 Task: Create a rule from the Agile list, Priority changed -> Complete task in the project AmpTech if Priority Cleared then Complete Task
Action: Mouse moved to (1199, 201)
Screenshot: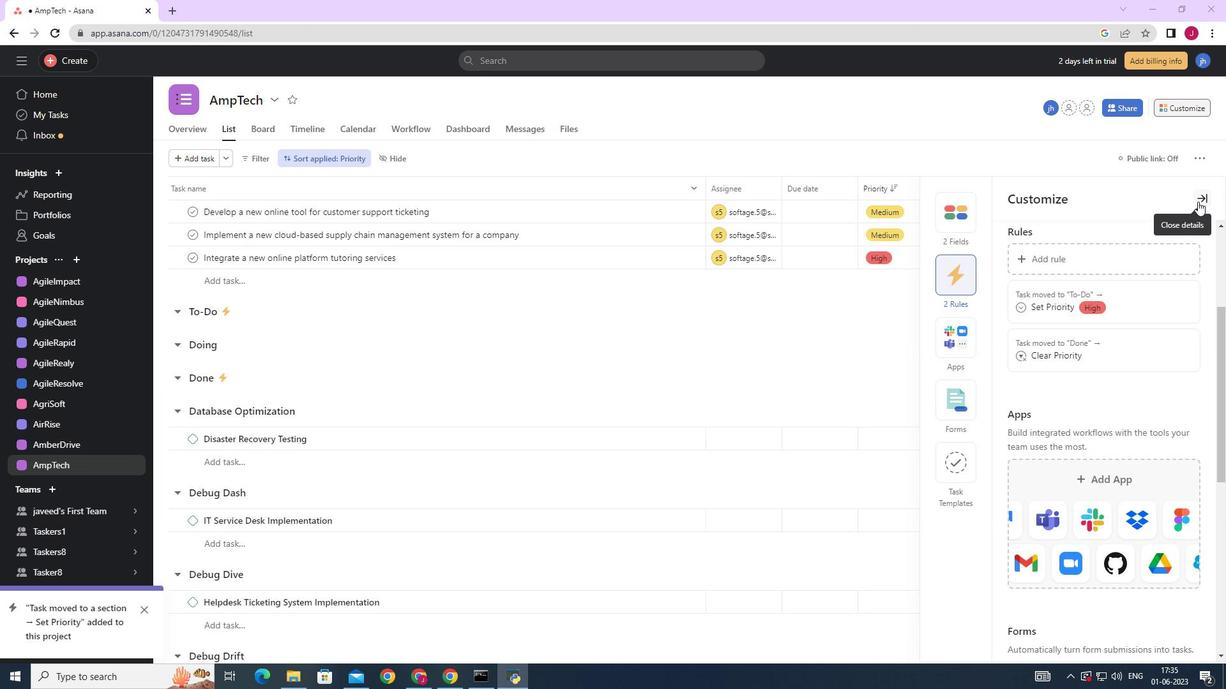 
Action: Mouse pressed left at (1198, 201)
Screenshot: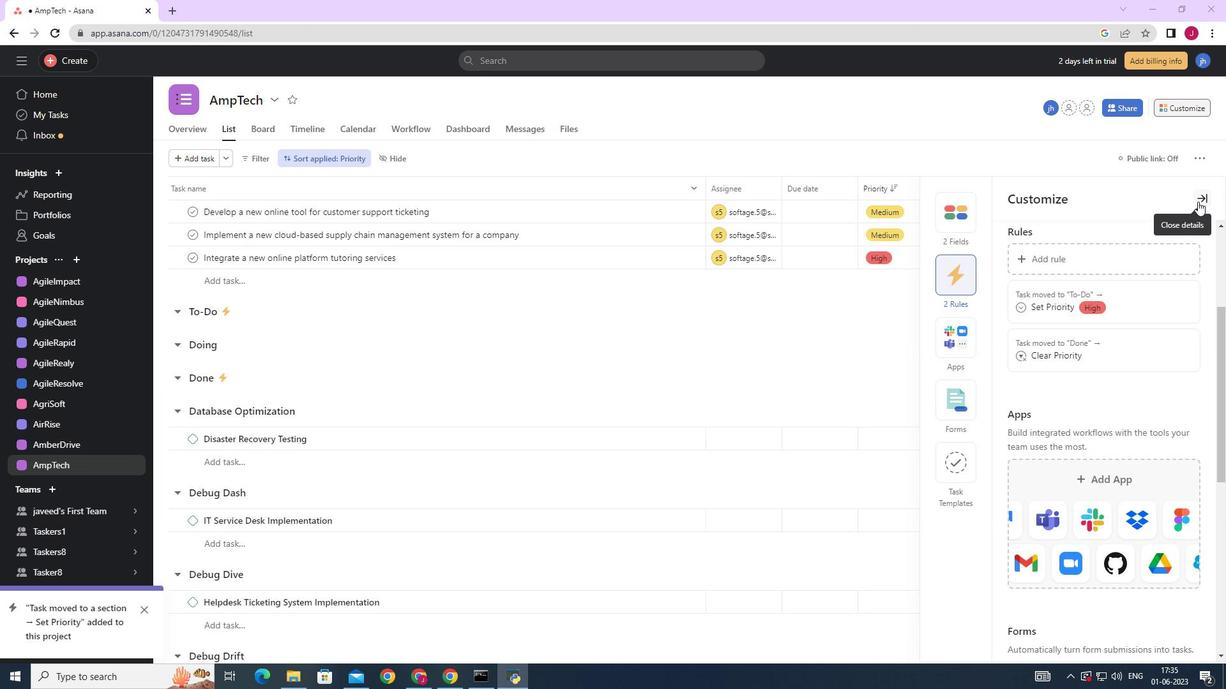 
Action: Mouse moved to (1193, 109)
Screenshot: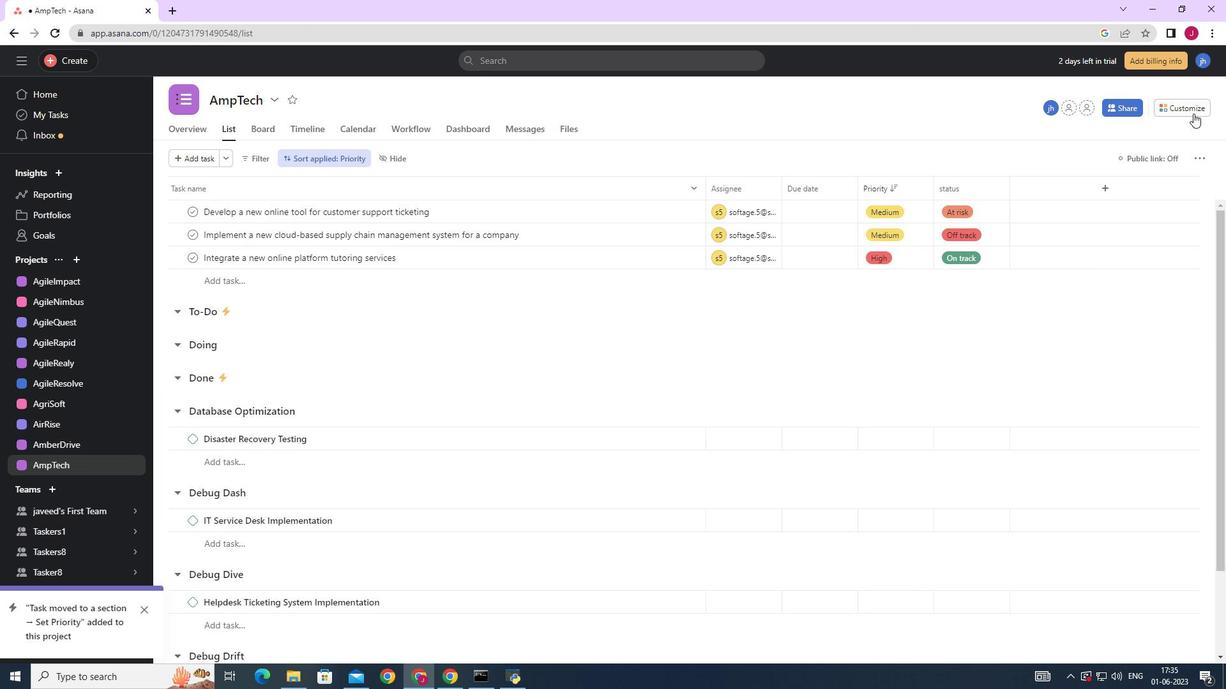 
Action: Mouse pressed left at (1193, 109)
Screenshot: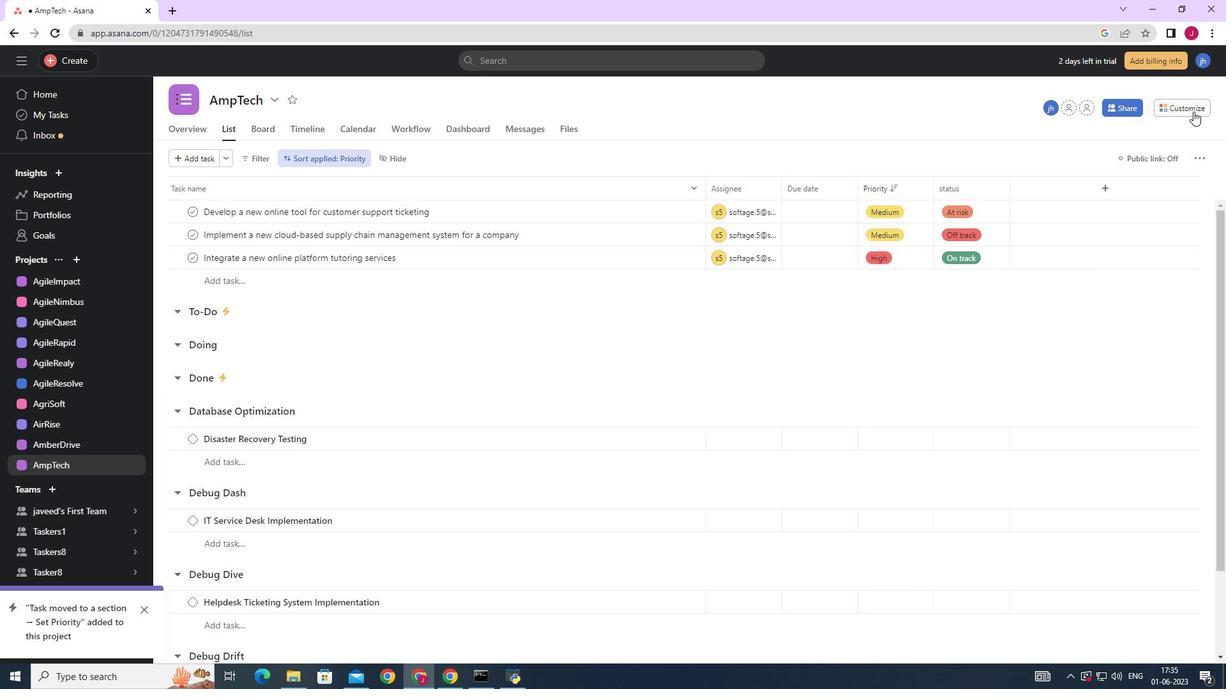 
Action: Mouse moved to (955, 267)
Screenshot: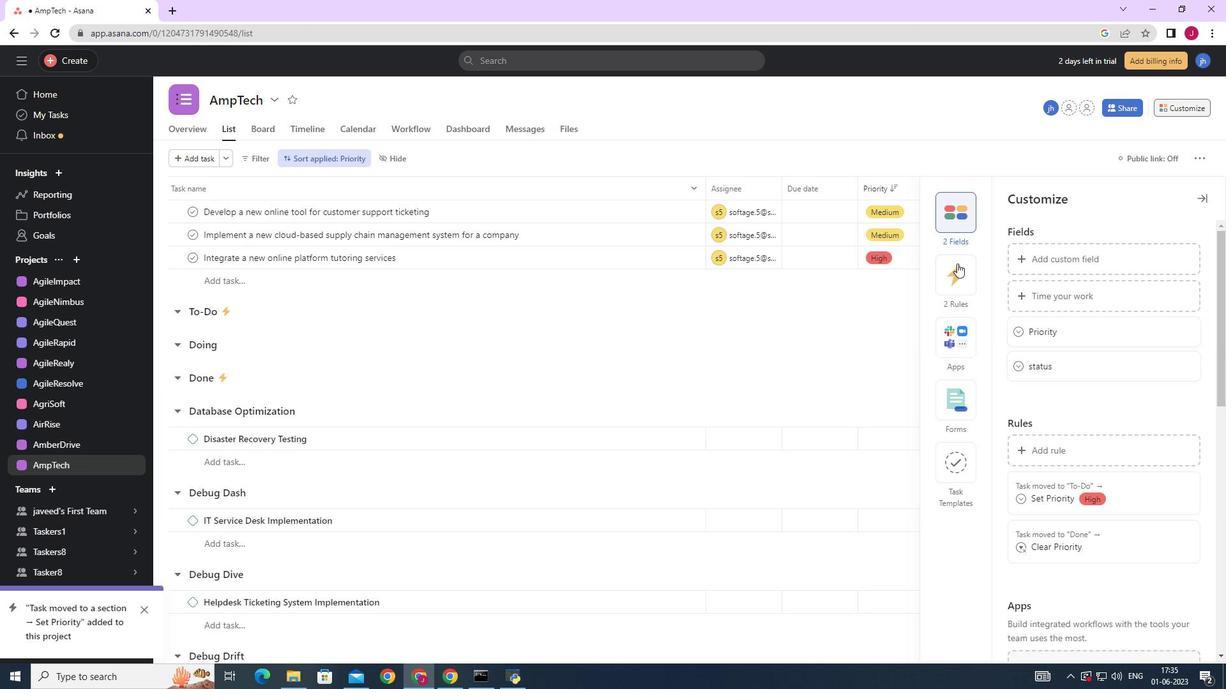 
Action: Mouse pressed left at (955, 267)
Screenshot: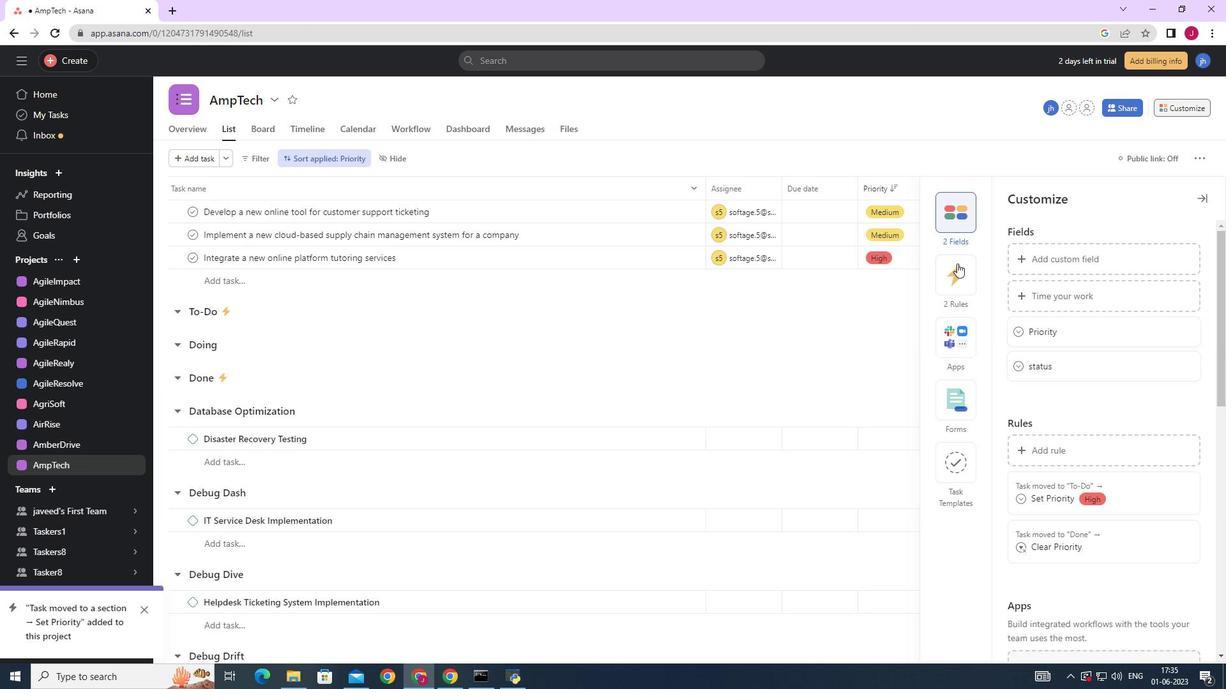 
Action: Mouse moved to (1042, 254)
Screenshot: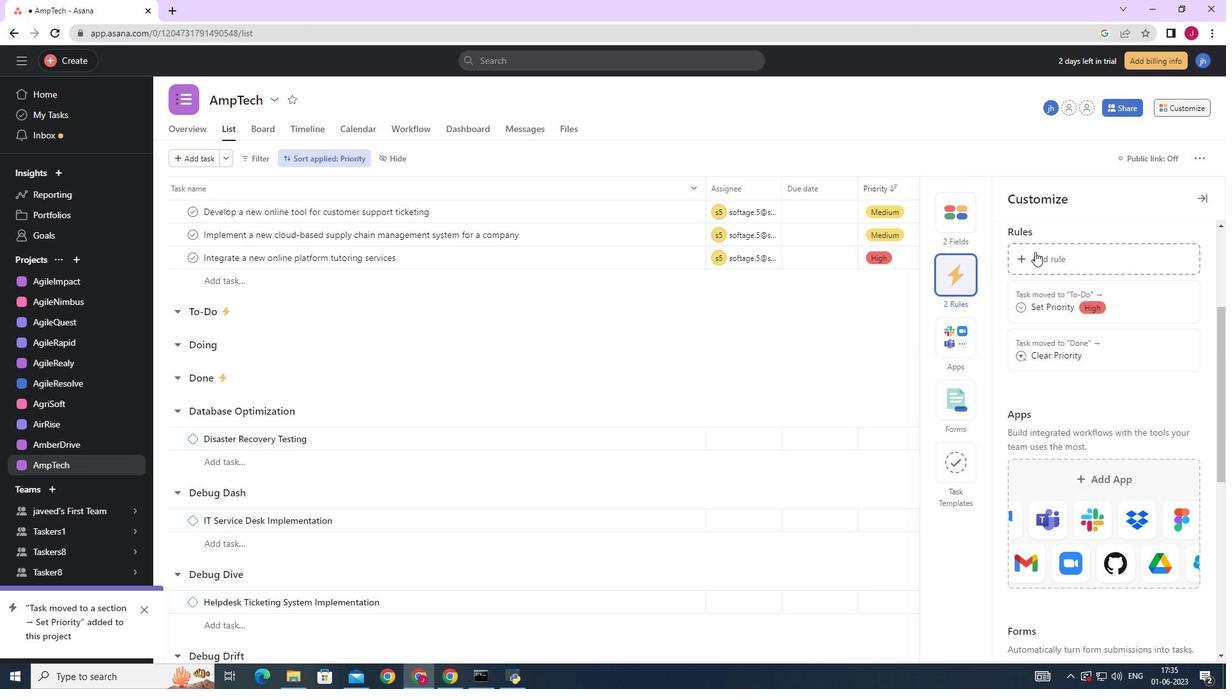 
Action: Mouse pressed left at (1042, 254)
Screenshot: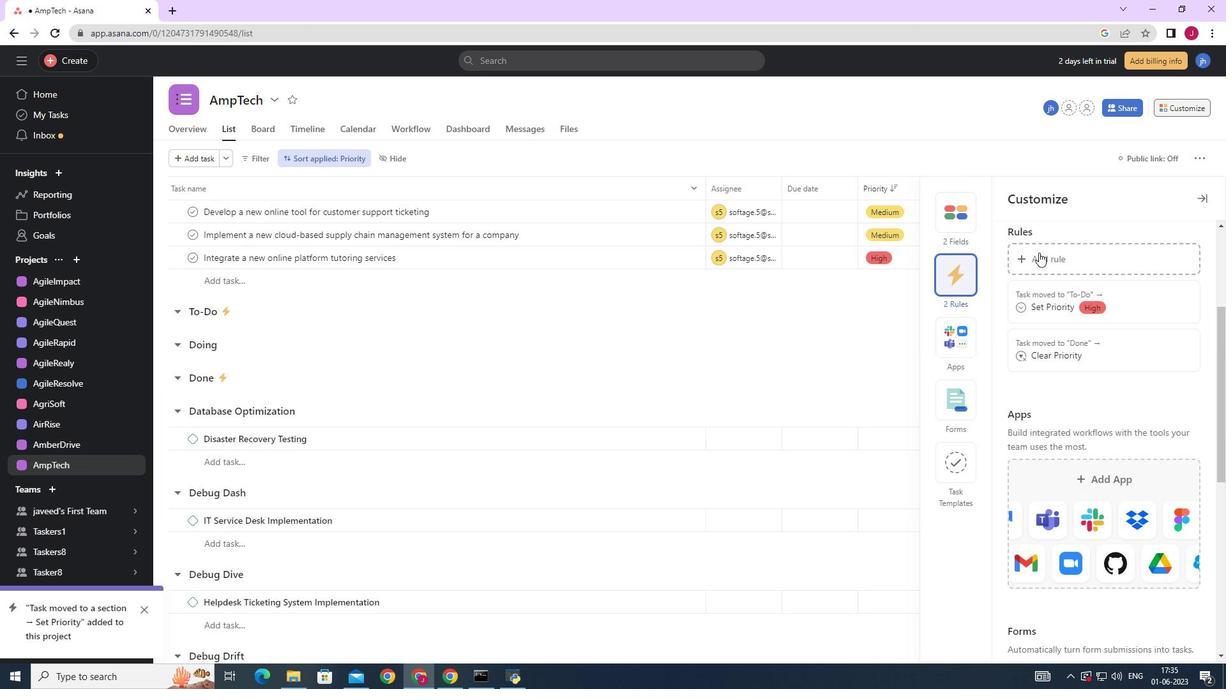 
Action: Mouse moved to (261, 192)
Screenshot: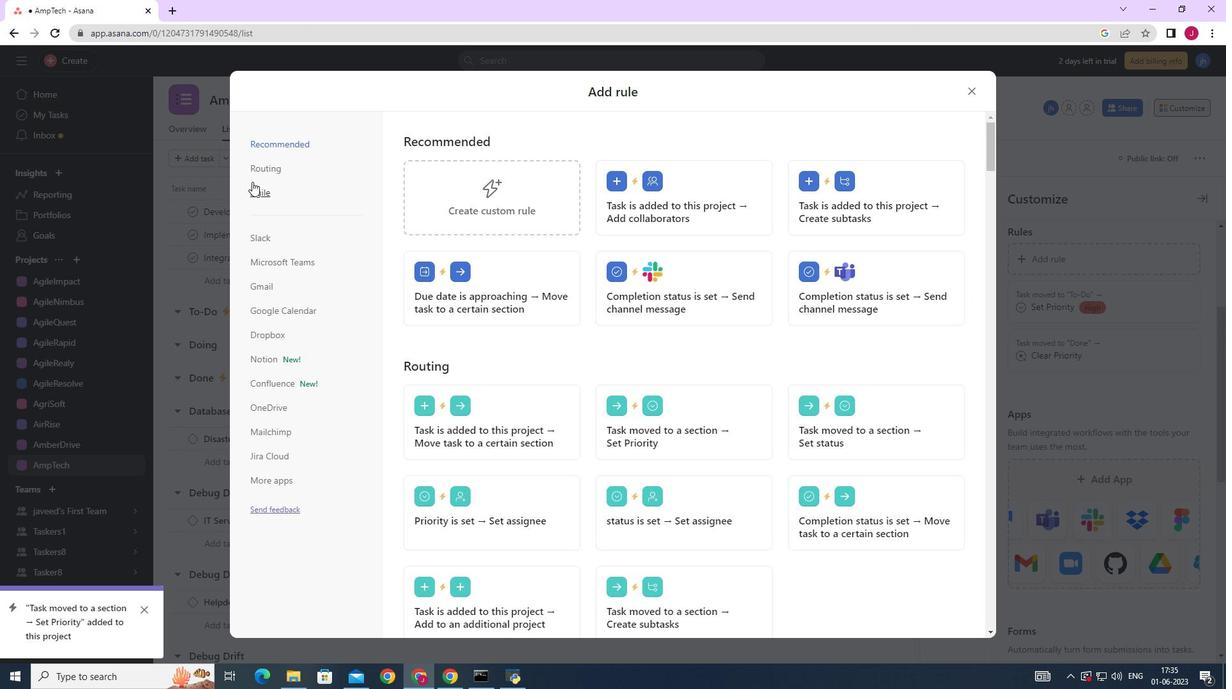 
Action: Mouse pressed left at (261, 192)
Screenshot: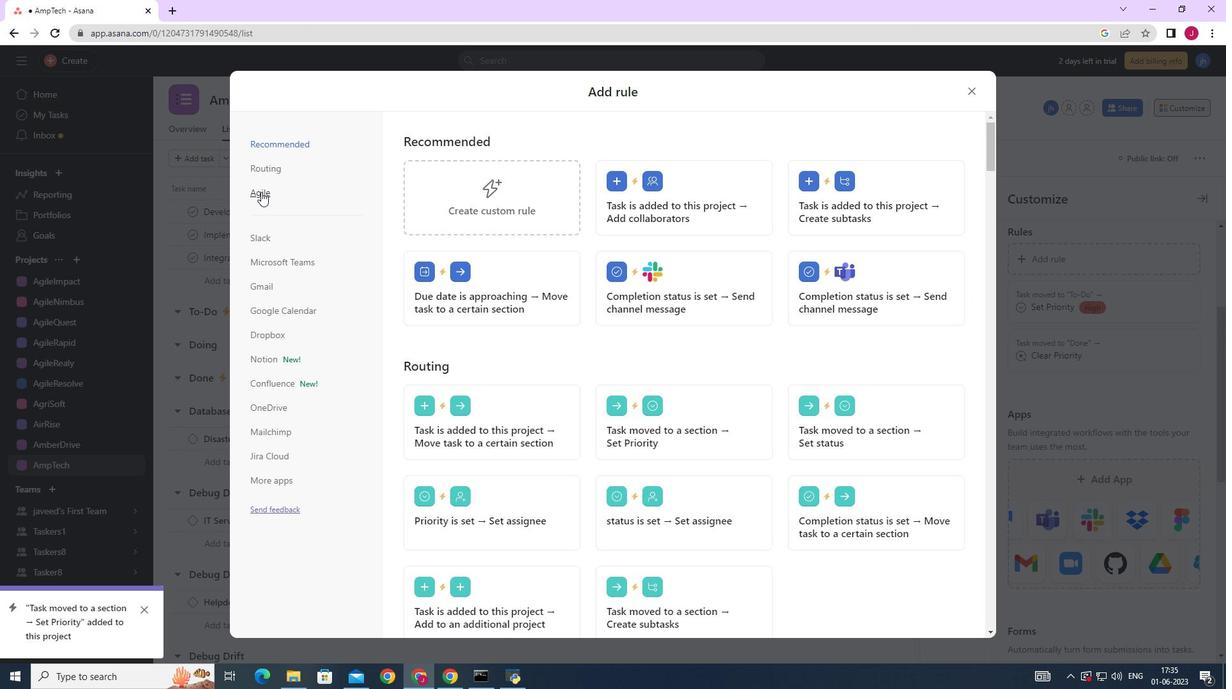 
Action: Mouse moved to (463, 197)
Screenshot: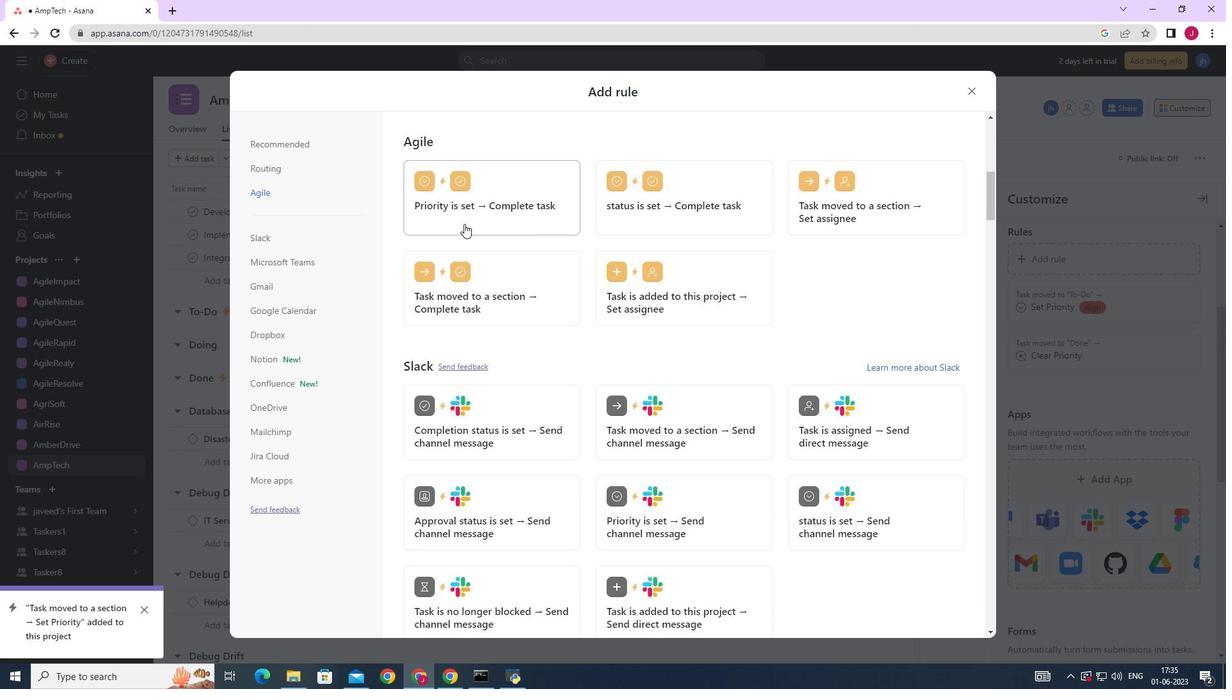 
Action: Mouse pressed left at (463, 197)
Screenshot: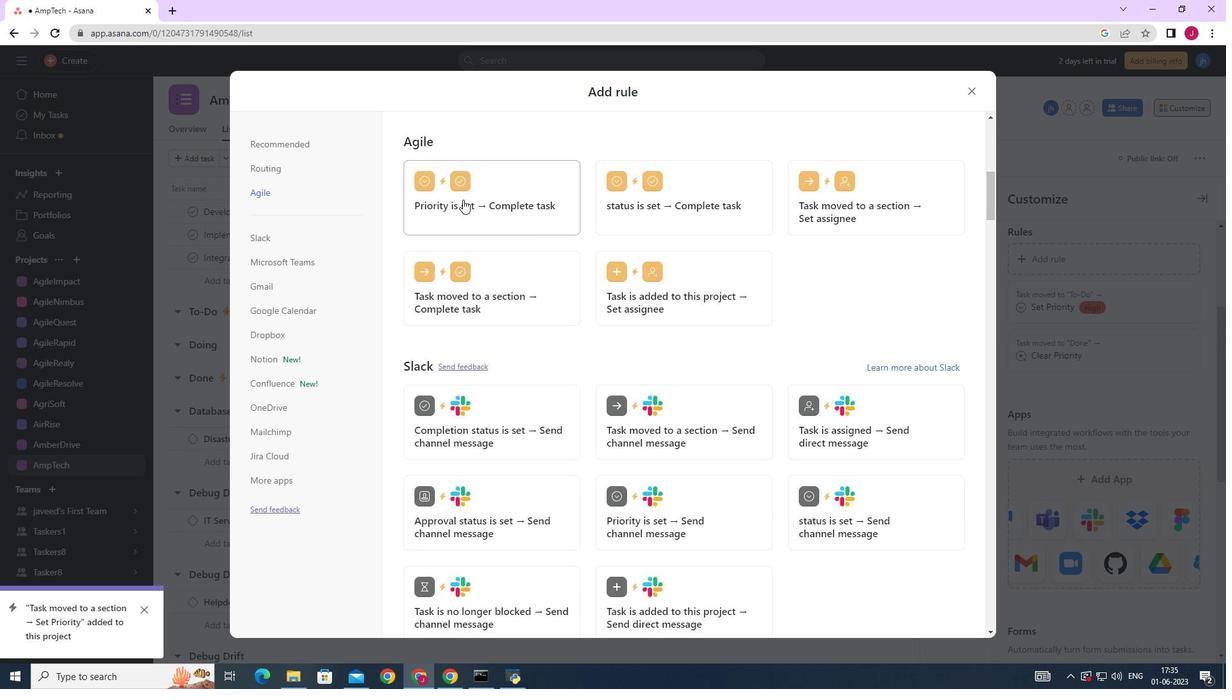 
Action: Mouse moved to (468, 346)
Screenshot: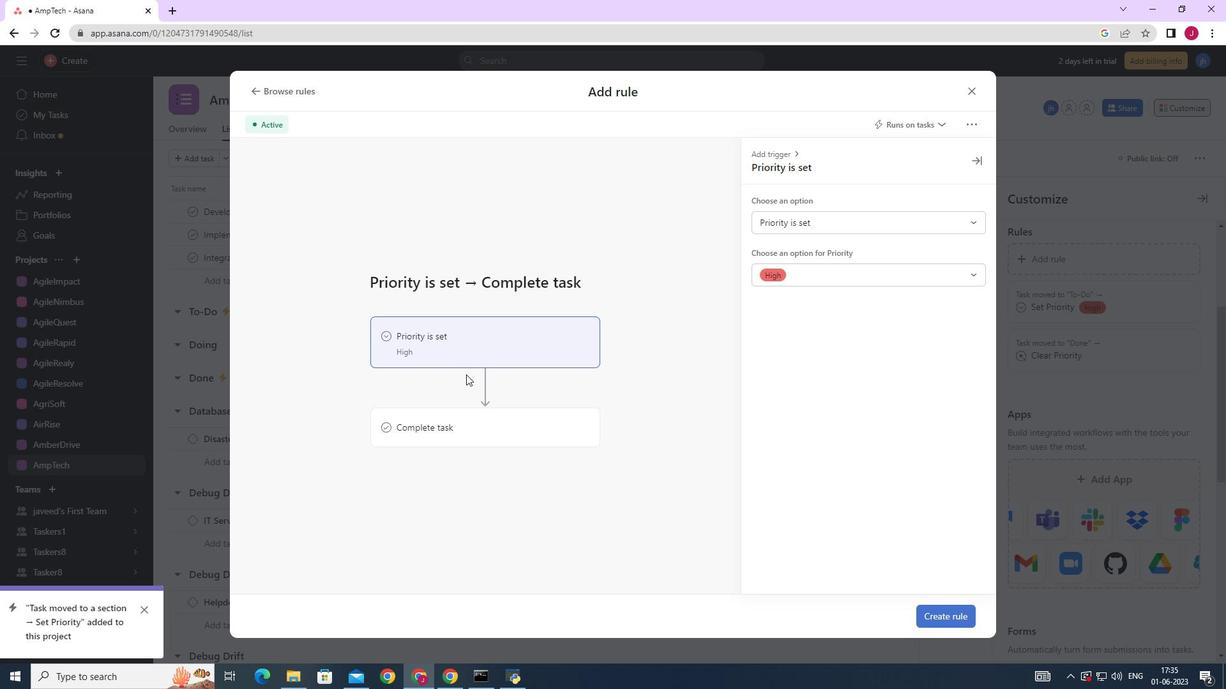 
Action: Mouse pressed left at (468, 346)
Screenshot: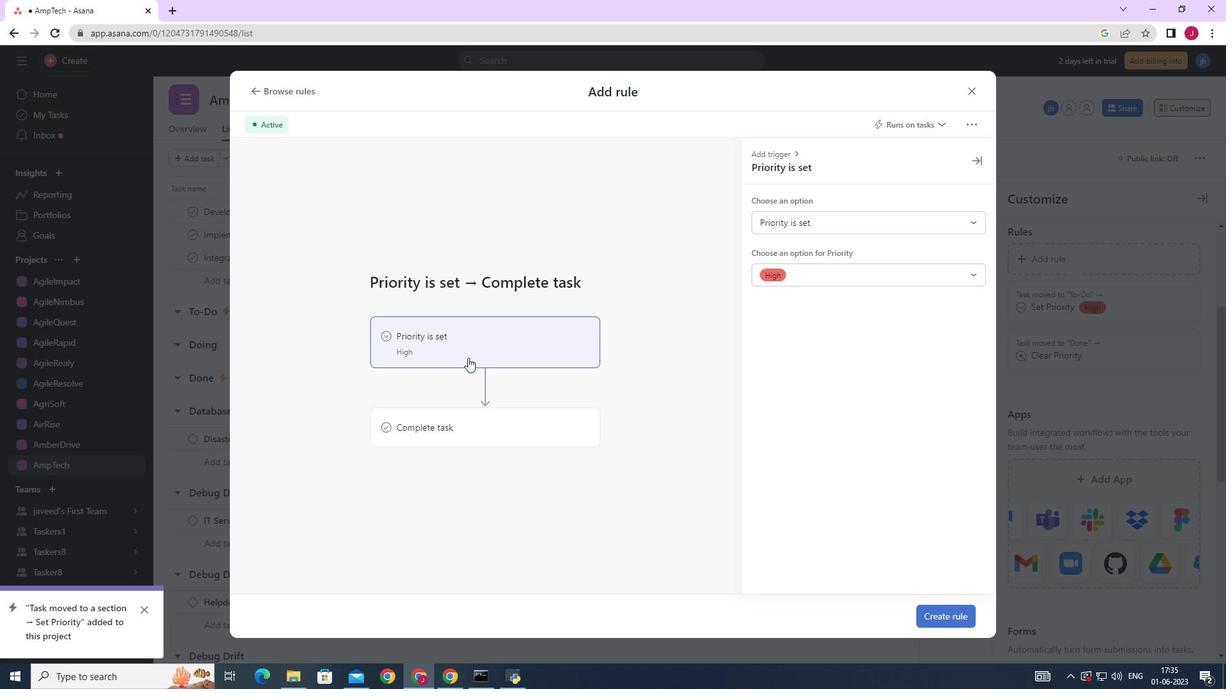 
Action: Mouse moved to (466, 413)
Screenshot: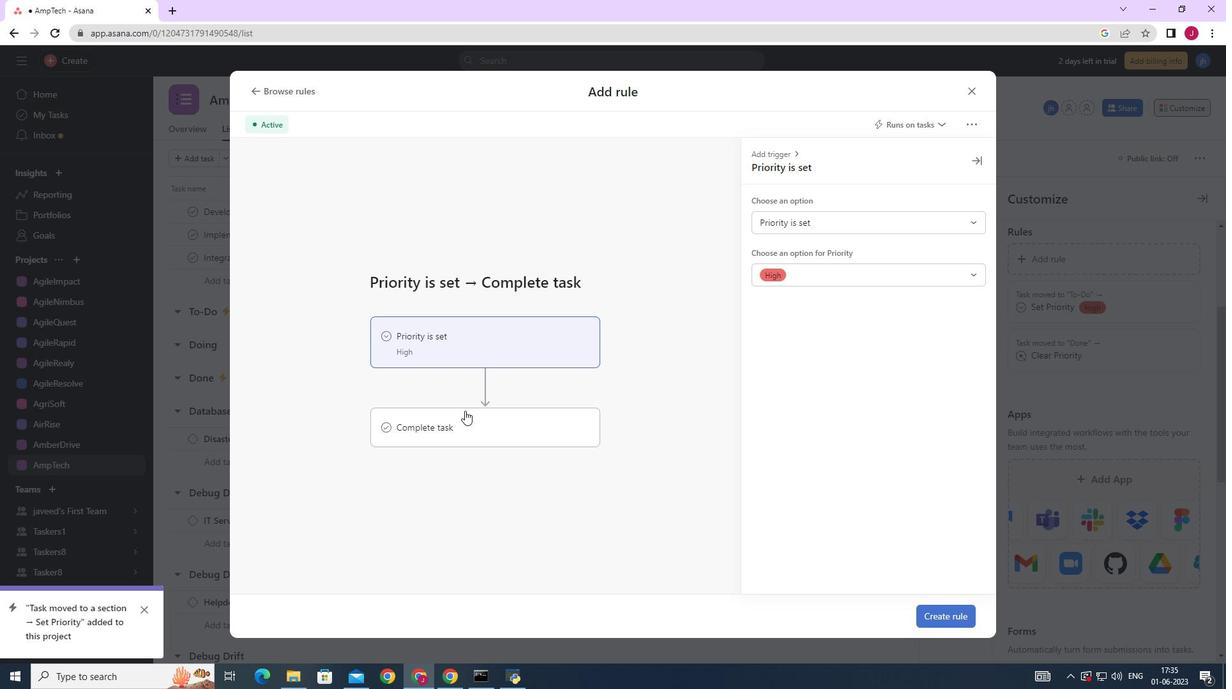 
Action: Mouse pressed left at (466, 413)
Screenshot: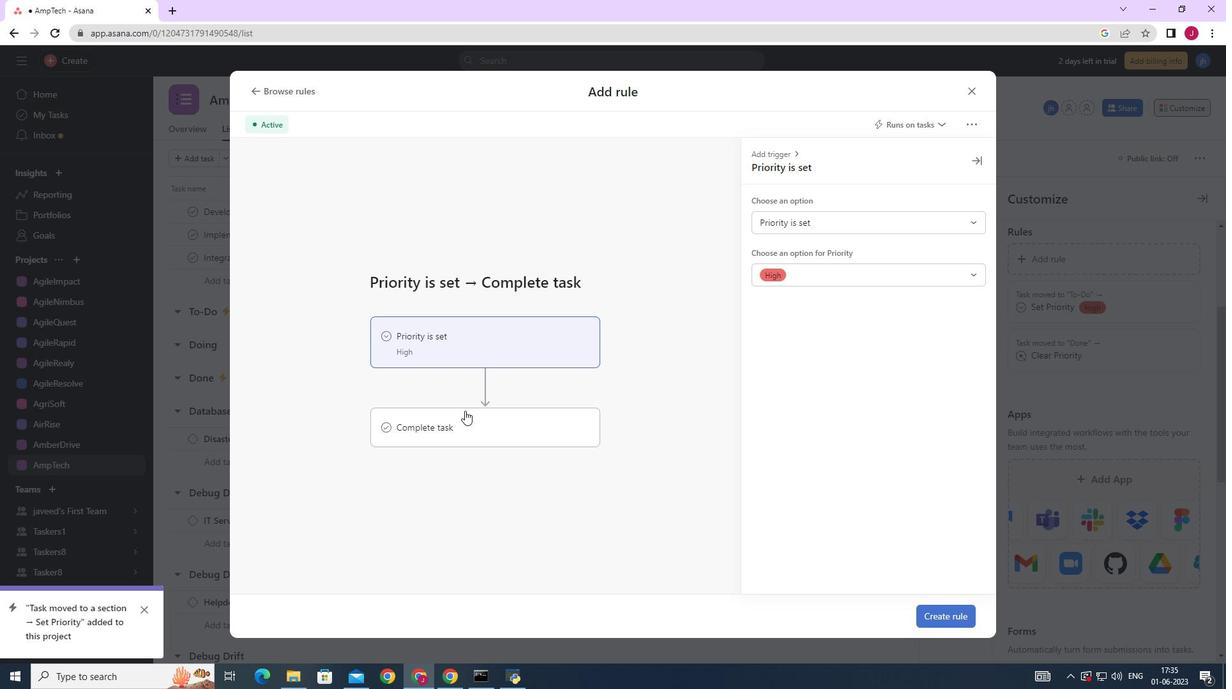 
Action: Mouse moved to (792, 223)
Screenshot: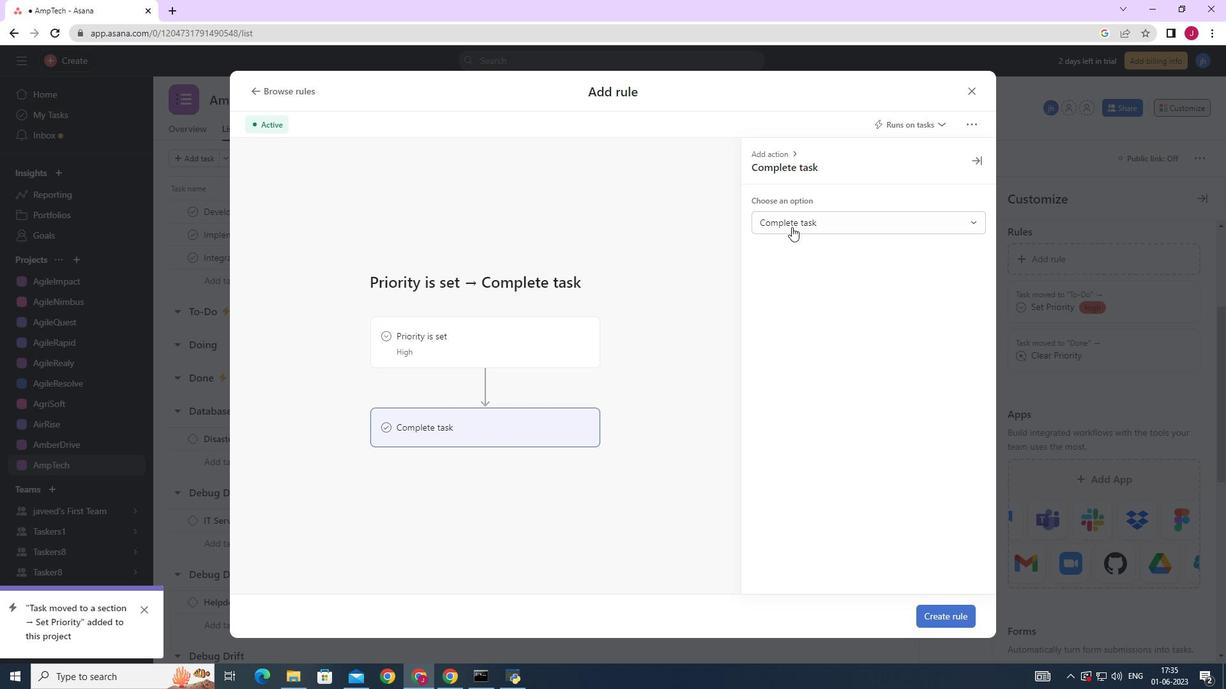 
Action: Mouse pressed left at (792, 223)
Screenshot: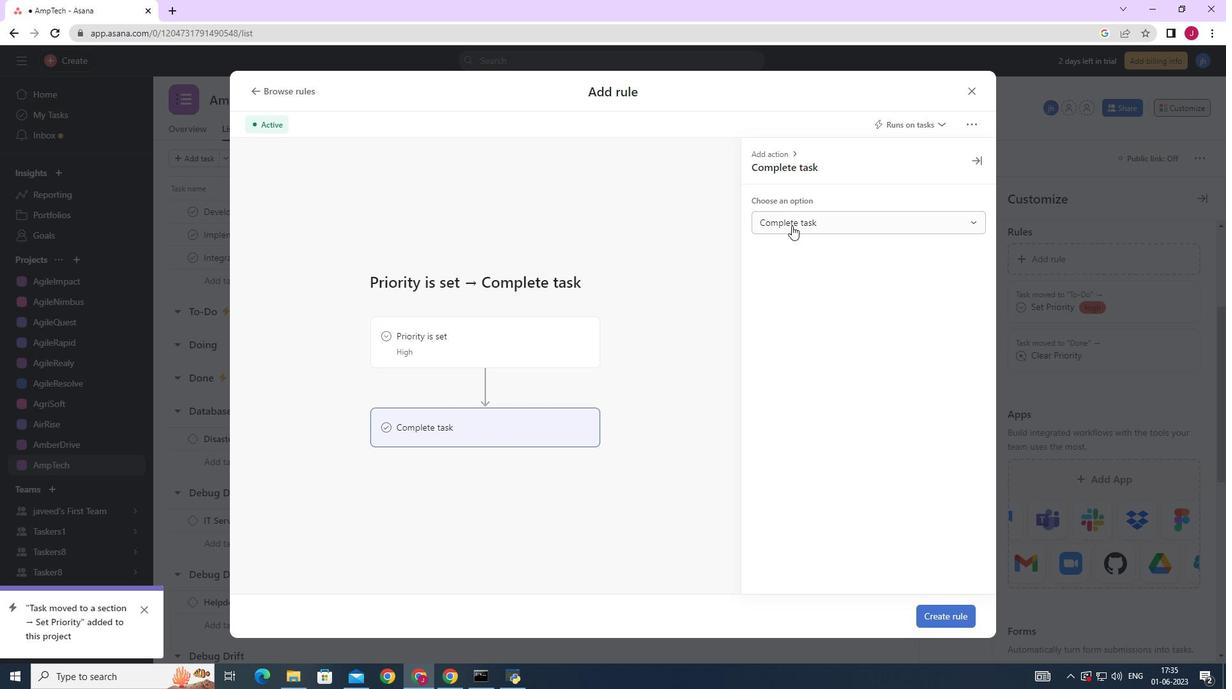 
Action: Mouse moved to (477, 349)
Screenshot: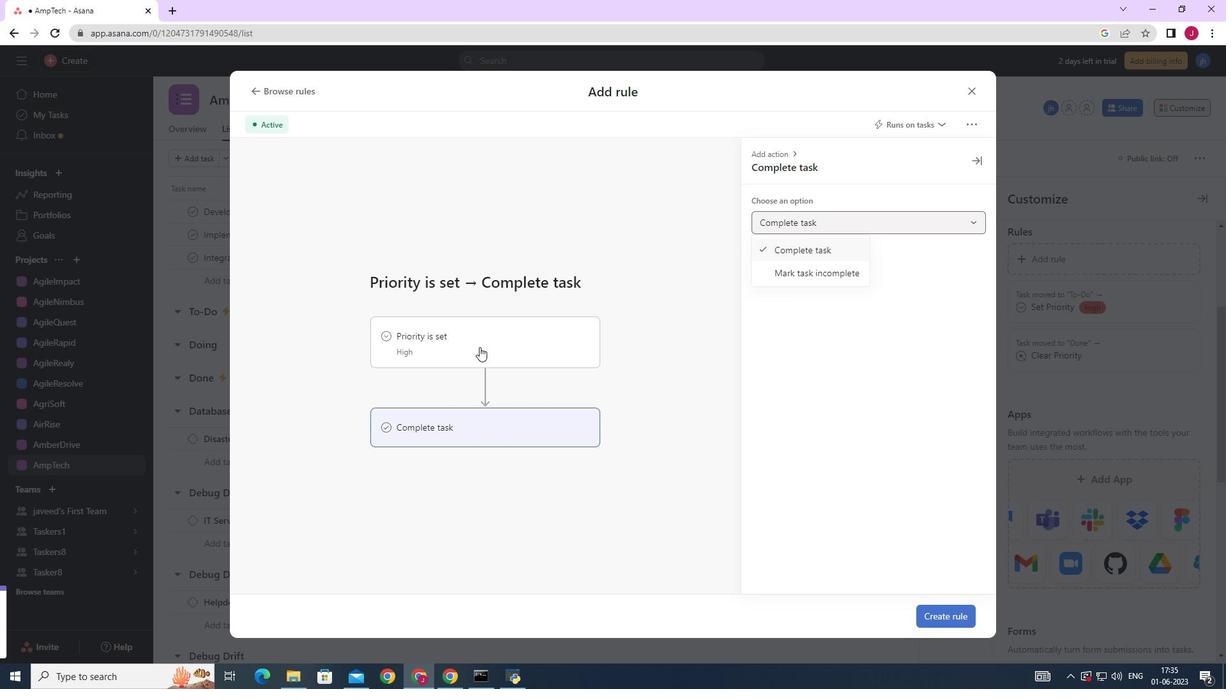 
Action: Mouse pressed left at (477, 349)
Screenshot: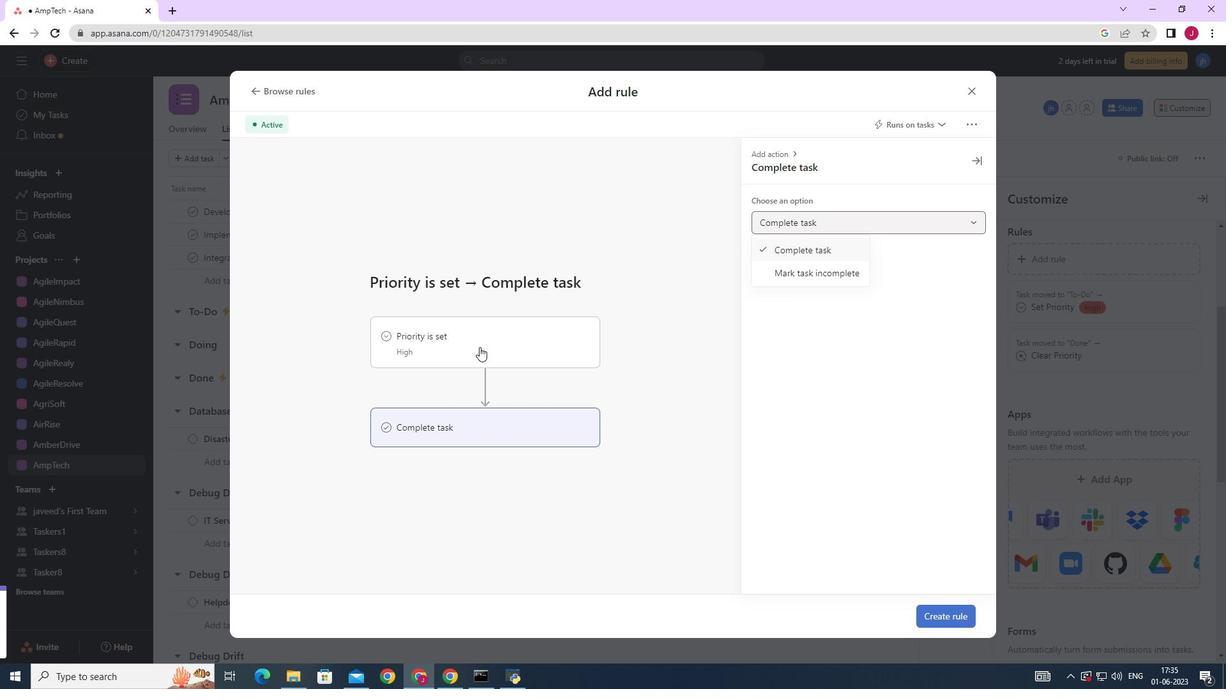 
Action: Mouse moved to (850, 221)
Screenshot: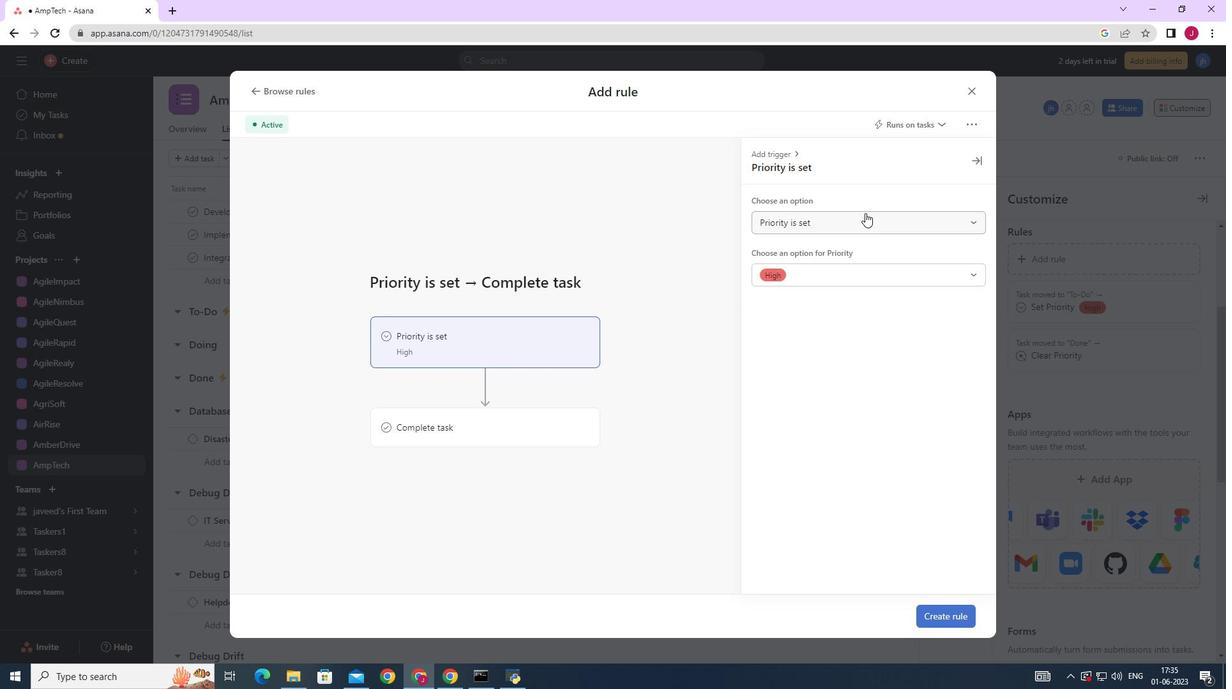 
Action: Mouse pressed left at (850, 221)
Screenshot: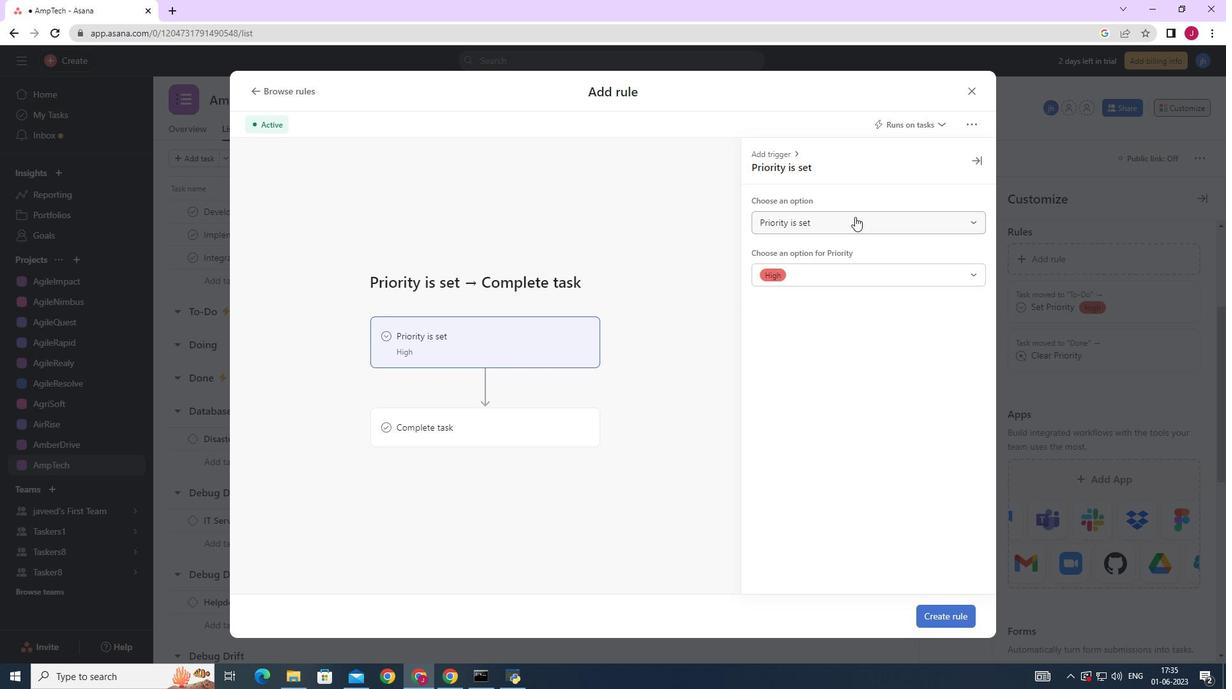 
Action: Mouse moved to (805, 275)
Screenshot: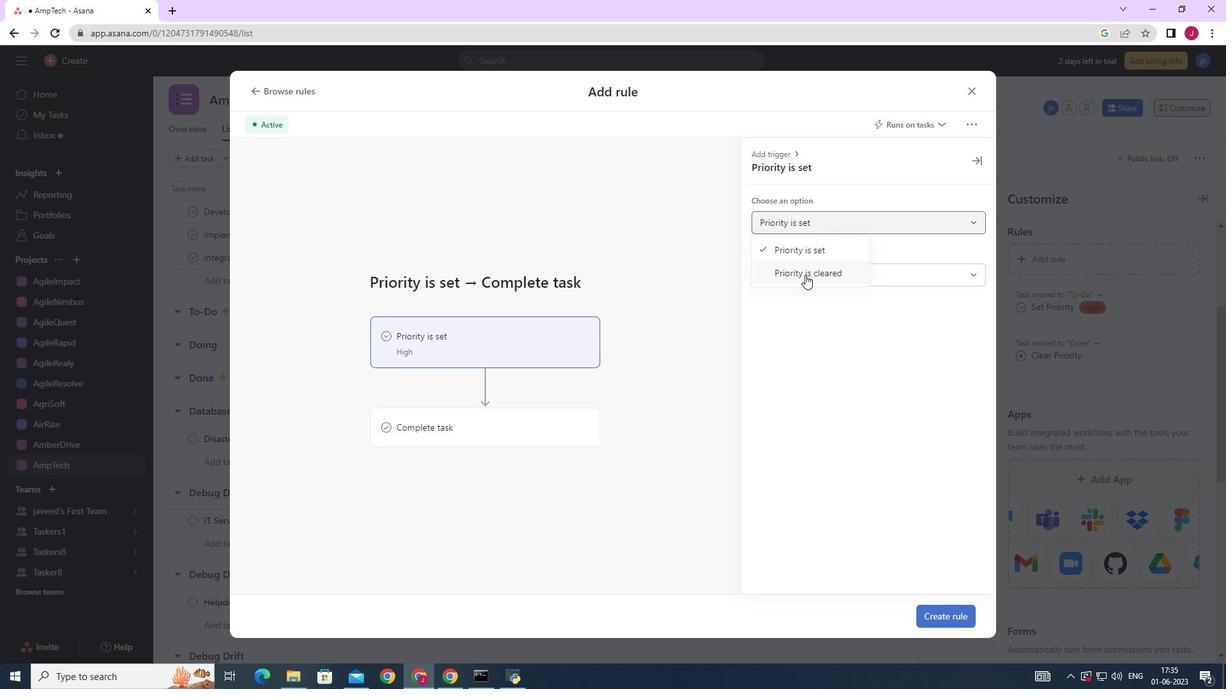 
Action: Mouse pressed left at (805, 275)
Screenshot: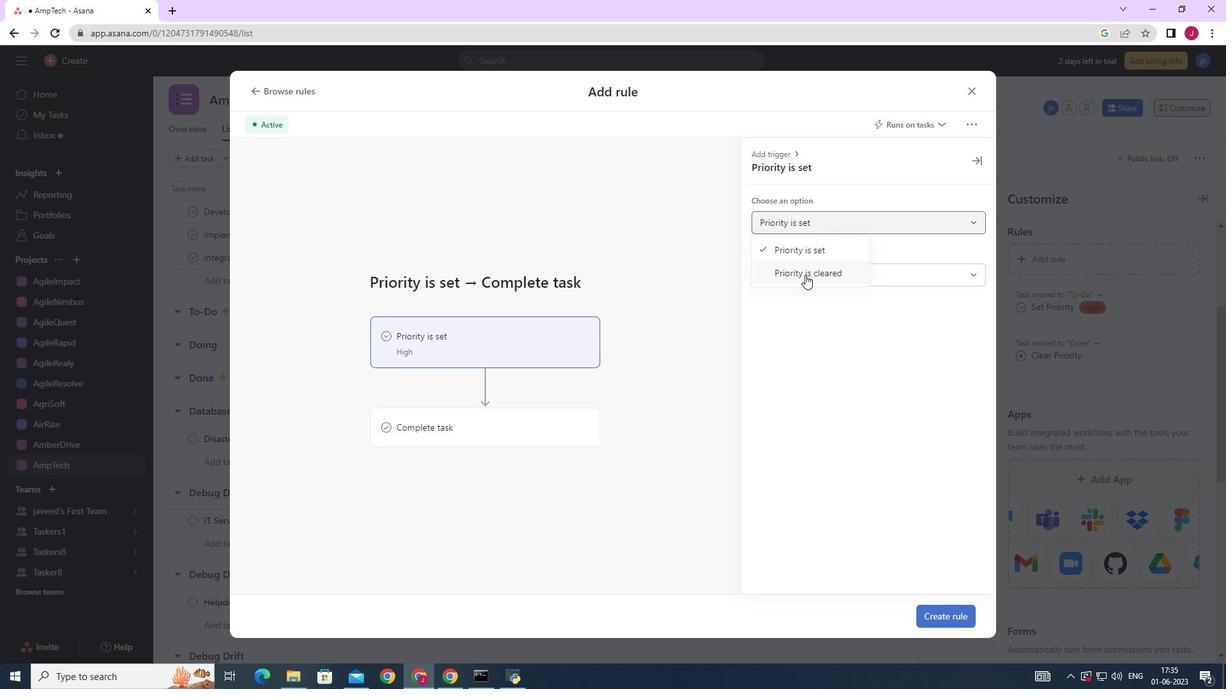 
Action: Mouse moved to (551, 420)
Screenshot: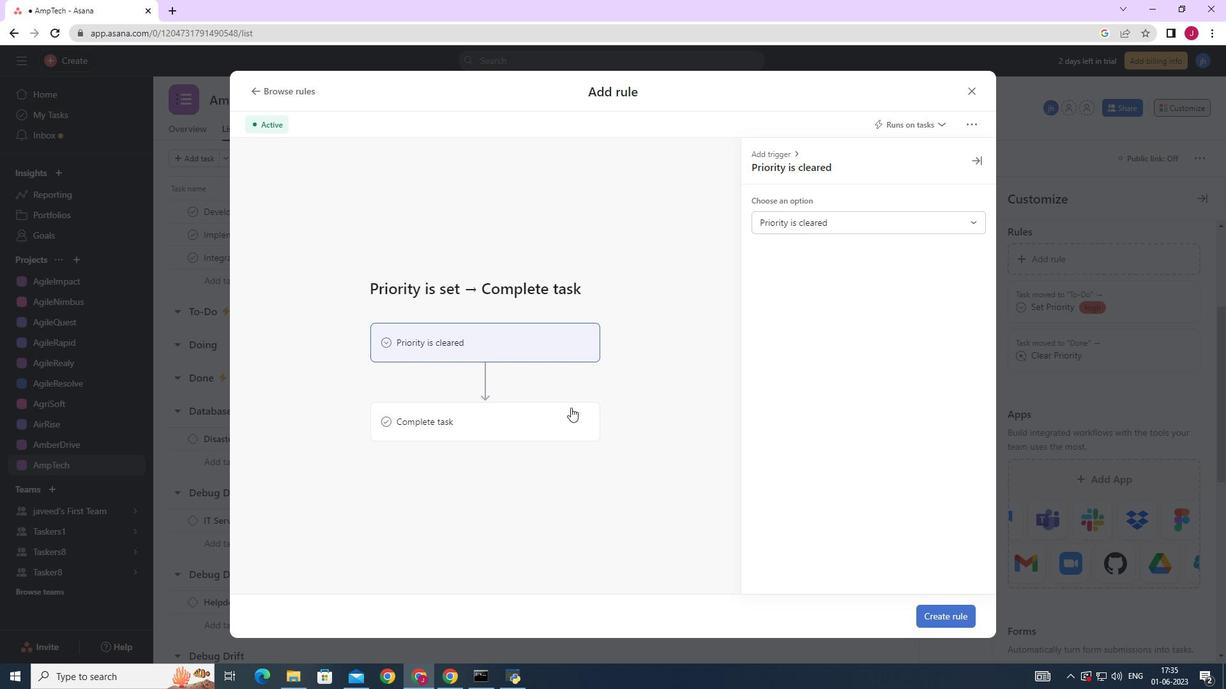 
Action: Mouse pressed left at (551, 420)
Screenshot: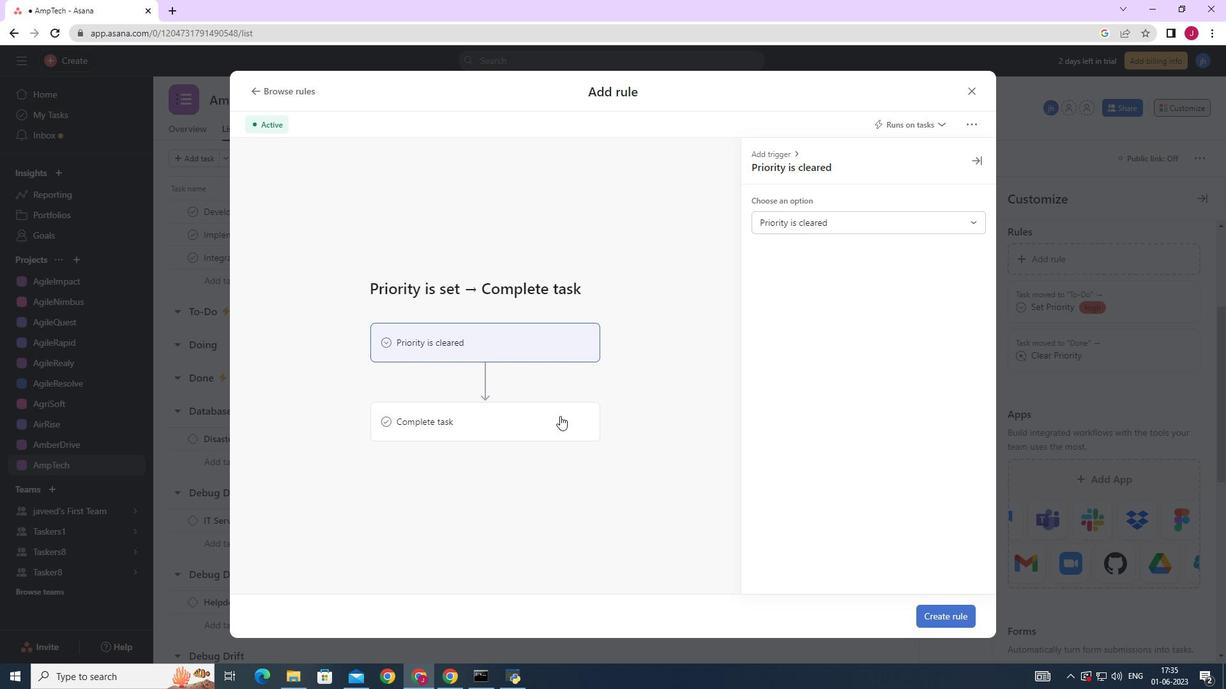 
Action: Mouse moved to (944, 619)
Screenshot: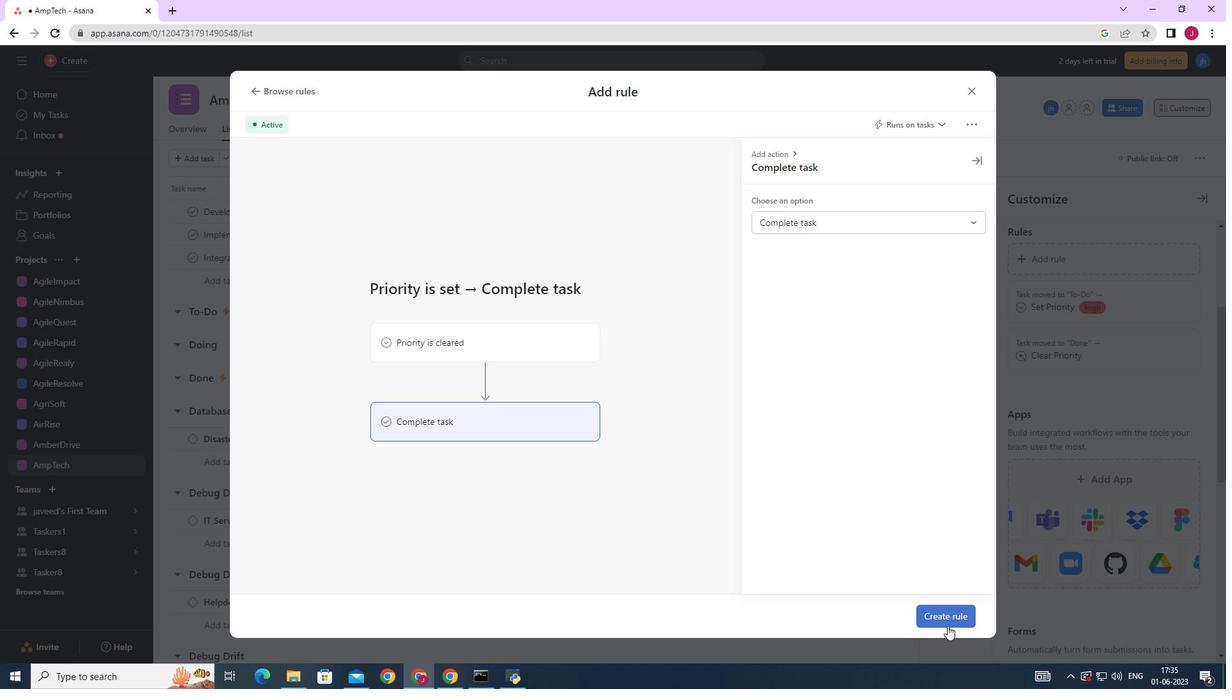 
Action: Mouse pressed left at (944, 619)
Screenshot: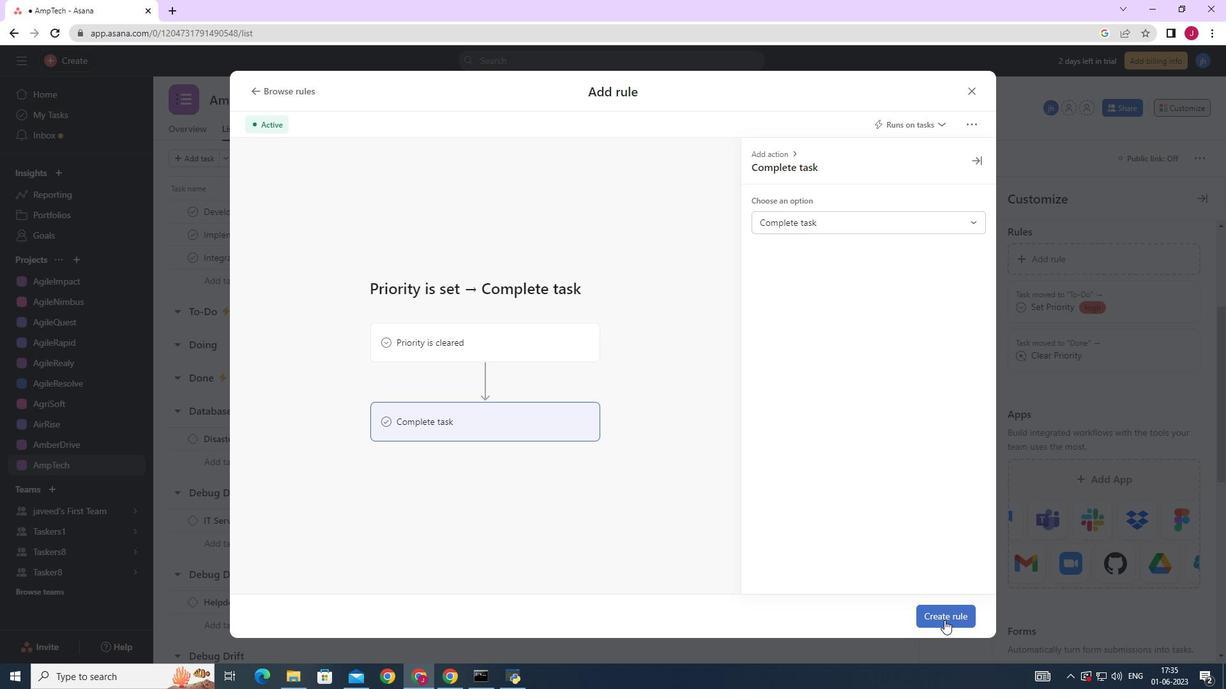 
Action: Mouse moved to (715, 535)
Screenshot: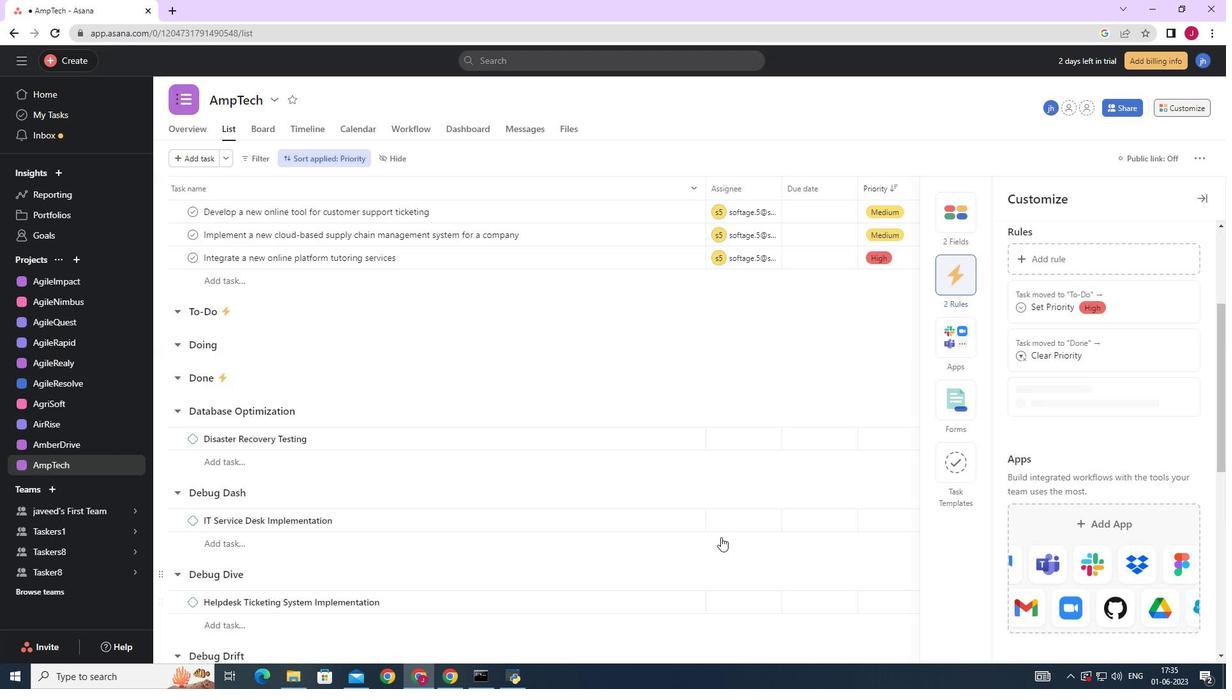 
